 Task: Schedule a meditation and mindfulness session for the 17th at 8:30 AM to 9:30 AM
Action: Mouse moved to (820, 315)
Screenshot: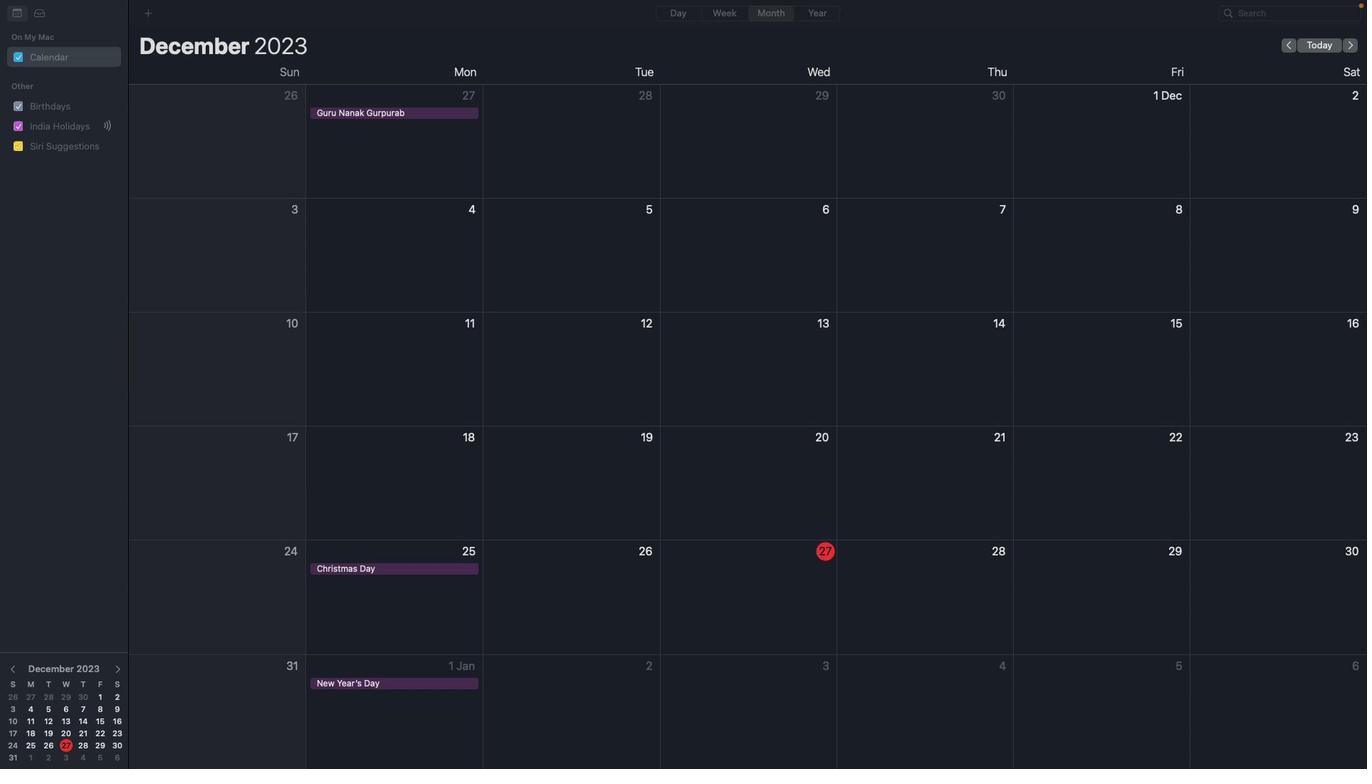
Action: Mouse pressed left at (820, 315)
Screenshot: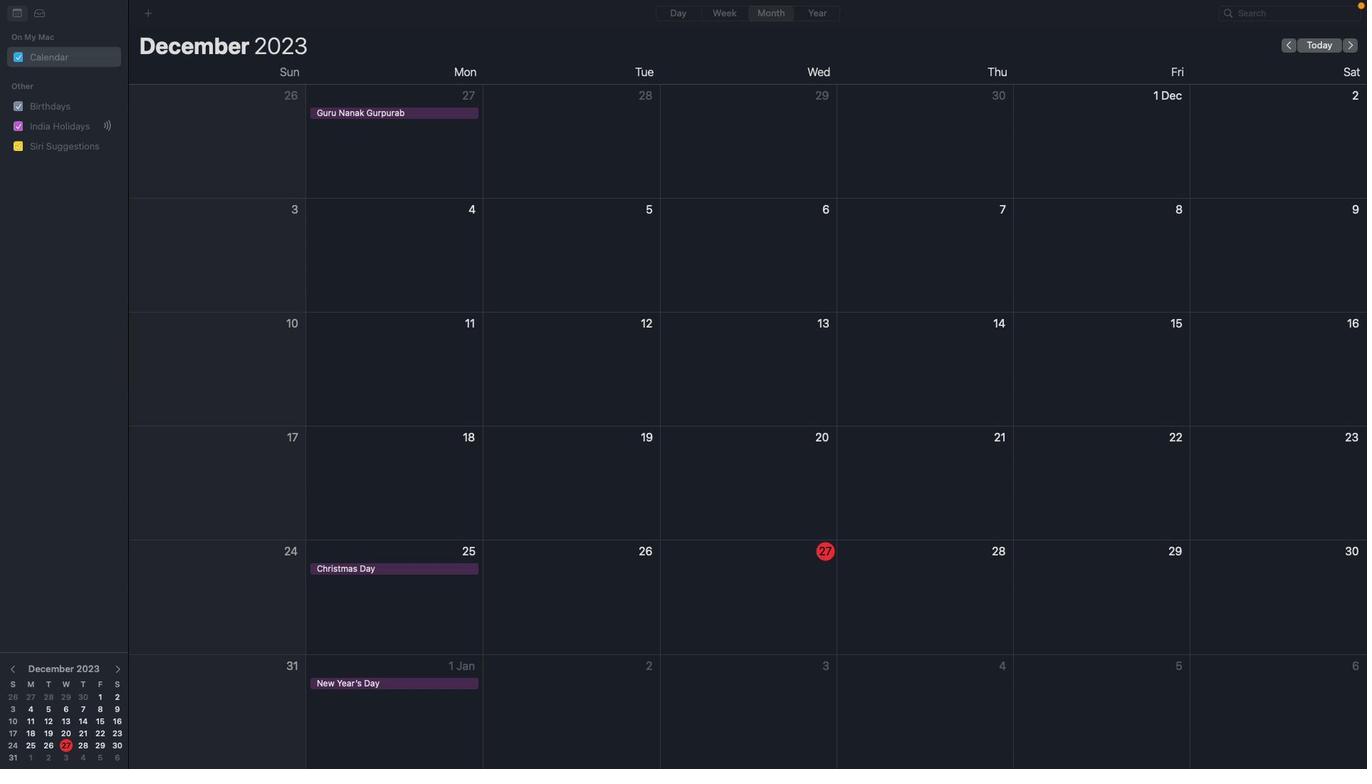 
Action: Mouse moved to (822, 318)
Screenshot: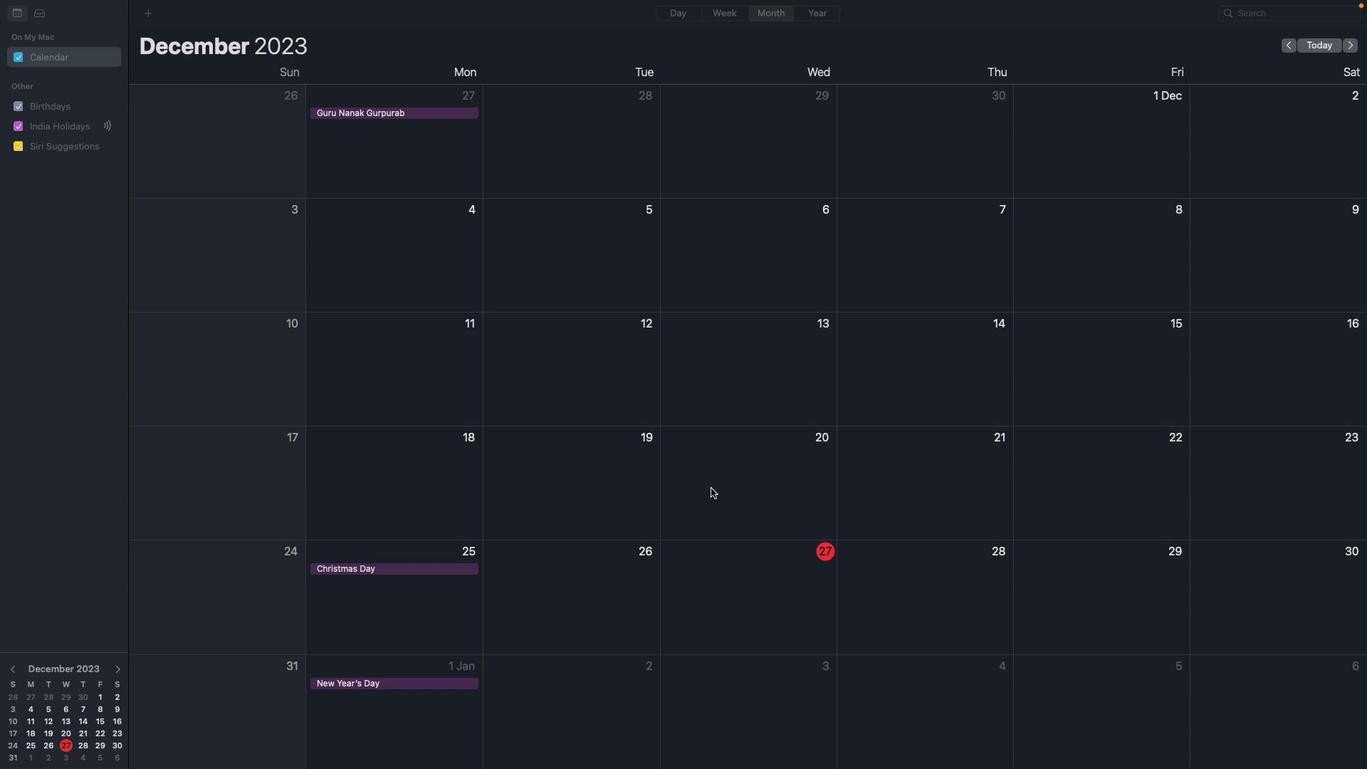 
Action: Mouse scrolled (822, 318) with delta (823, 320)
Screenshot: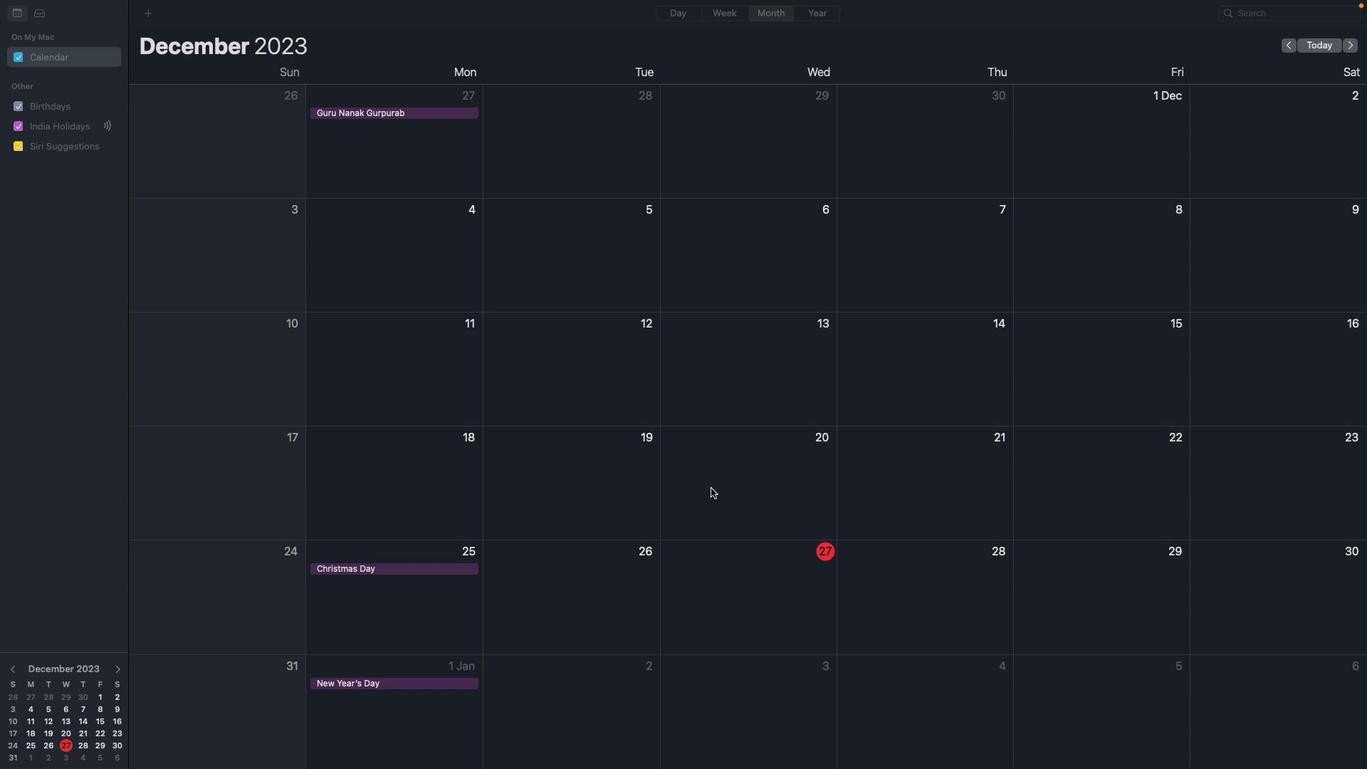 
Action: Mouse moved to (822, 318)
Screenshot: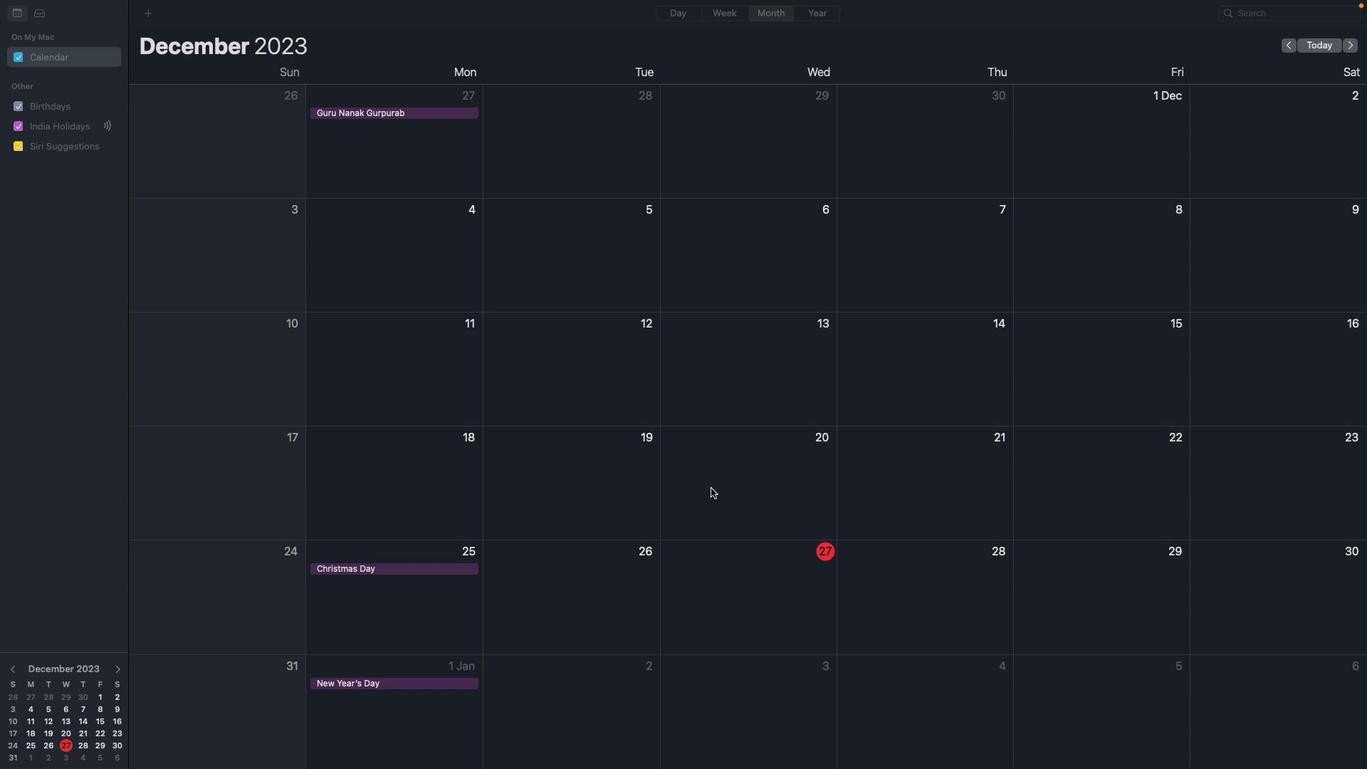 
Action: Mouse scrolled (822, 318) with delta (823, 320)
Screenshot: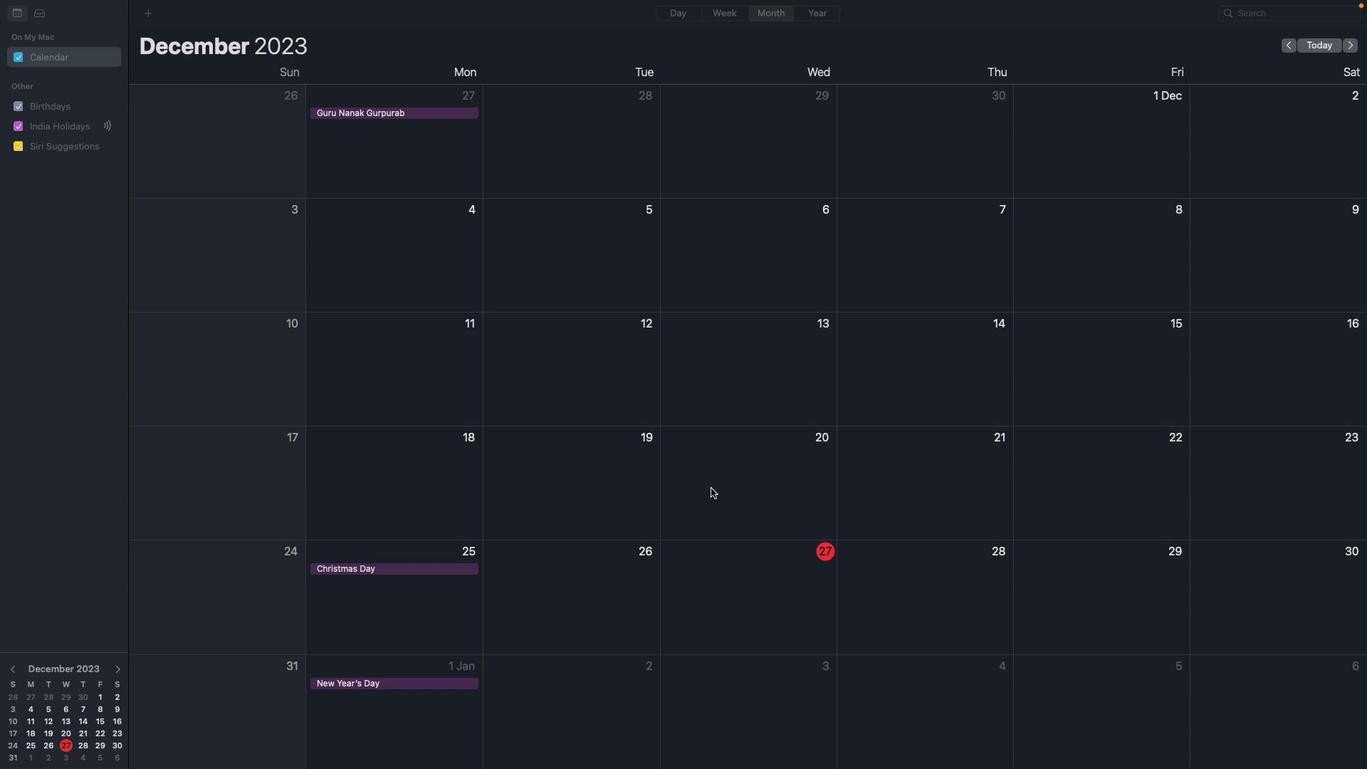 
Action: Mouse moved to (822, 318)
Screenshot: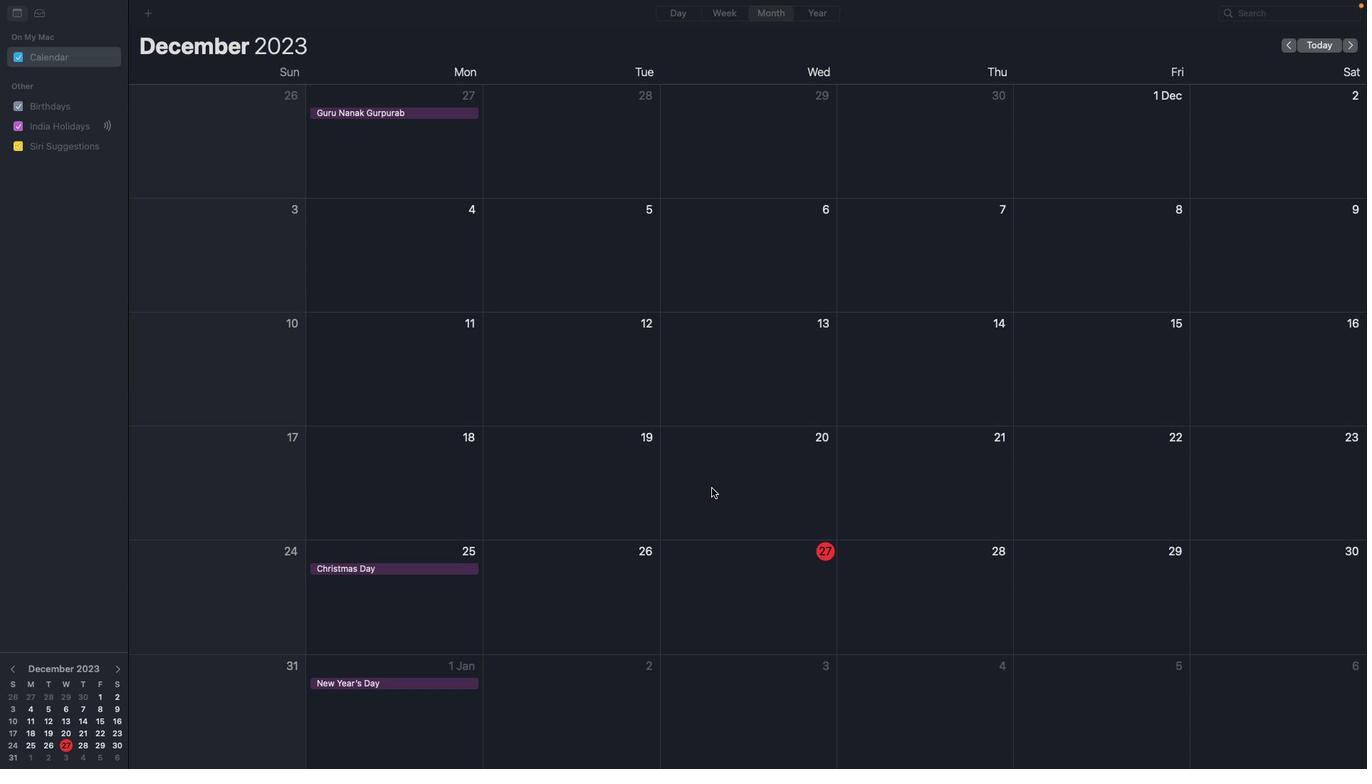 
Action: Mouse scrolled (822, 318) with delta (823, 320)
Screenshot: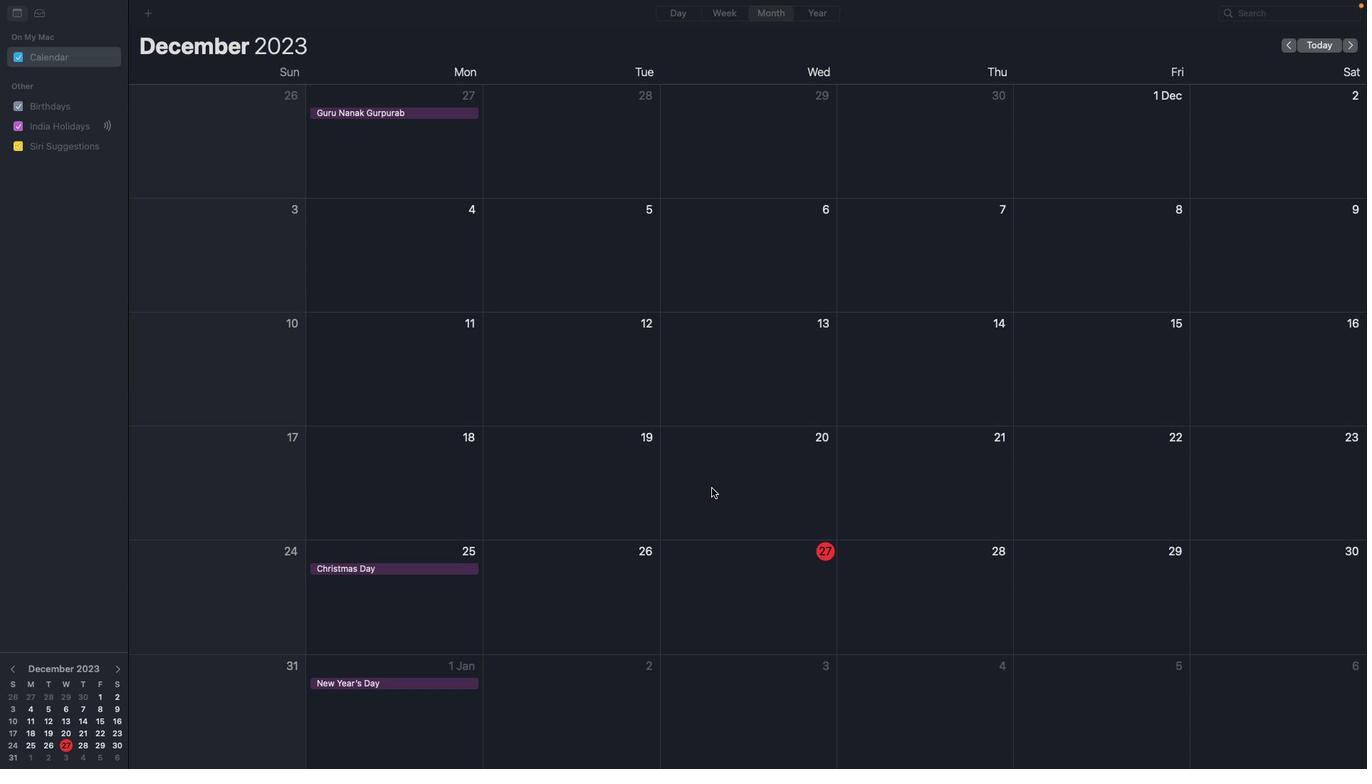 
Action: Mouse scrolled (822, 318) with delta (823, 320)
Screenshot: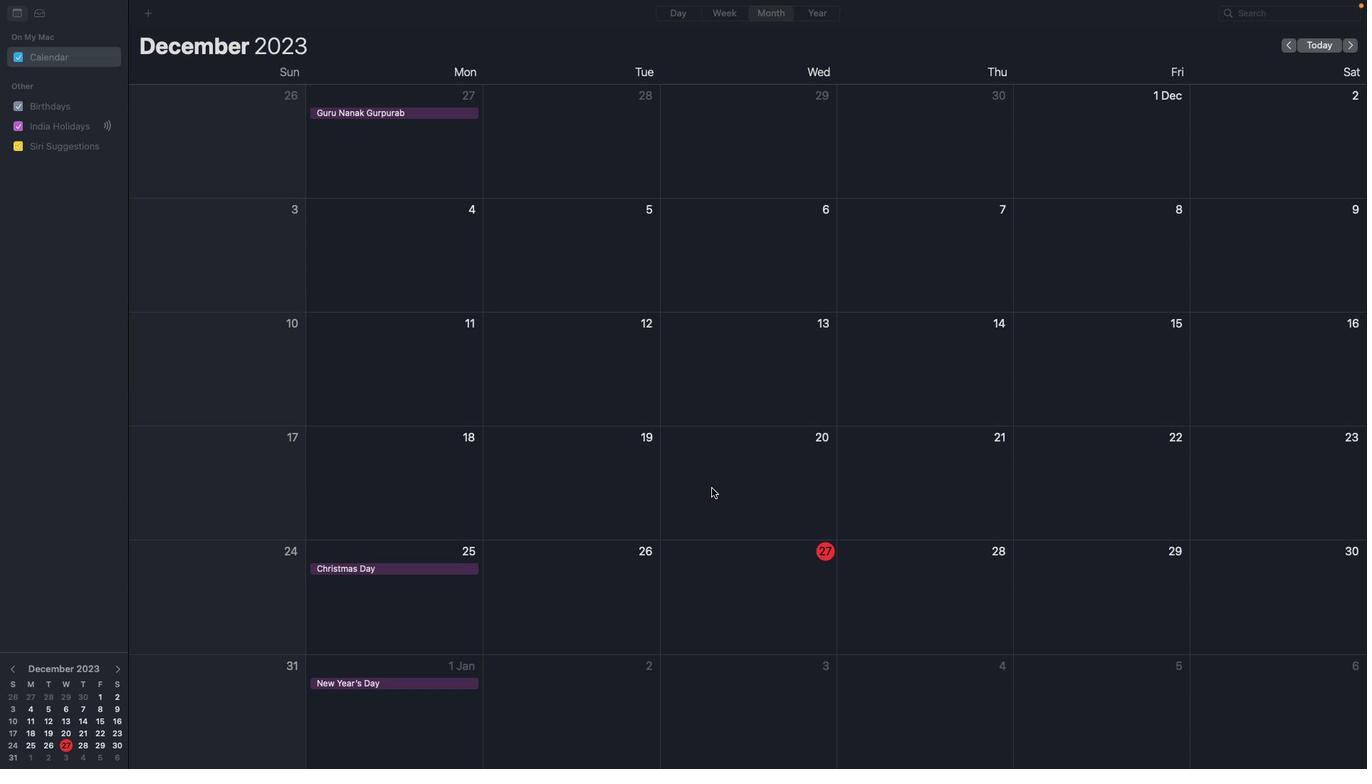 
Action: Mouse moved to (822, 318)
Screenshot: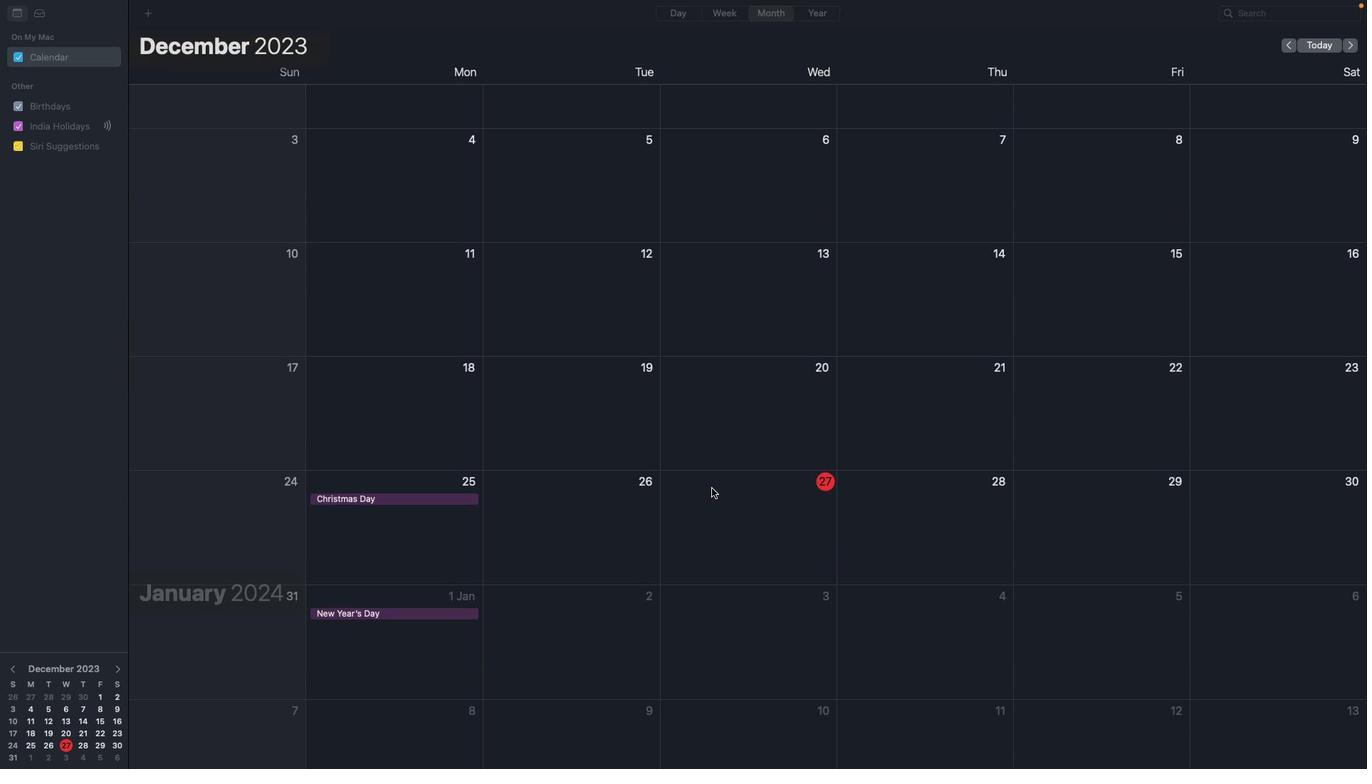 
Action: Mouse scrolled (822, 318) with delta (823, 320)
Screenshot: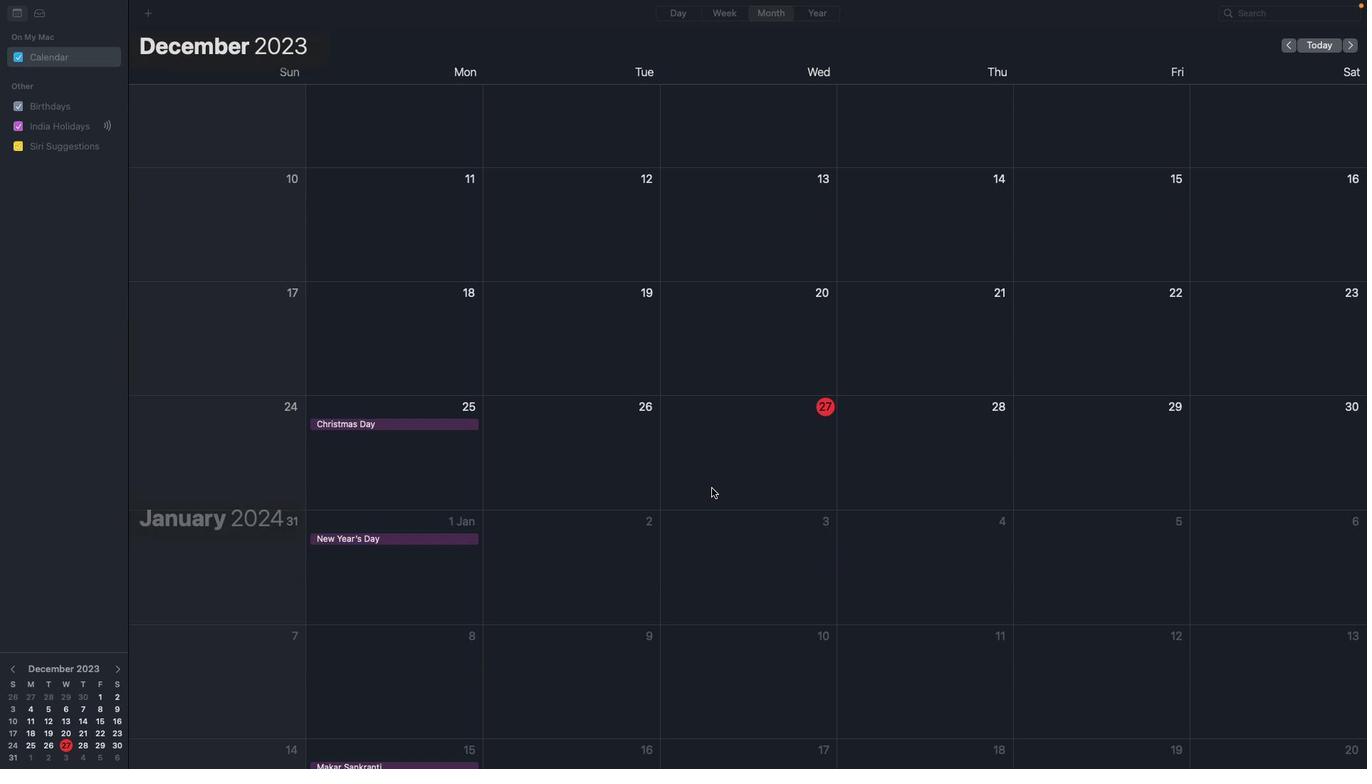 
Action: Mouse moved to (822, 318)
Screenshot: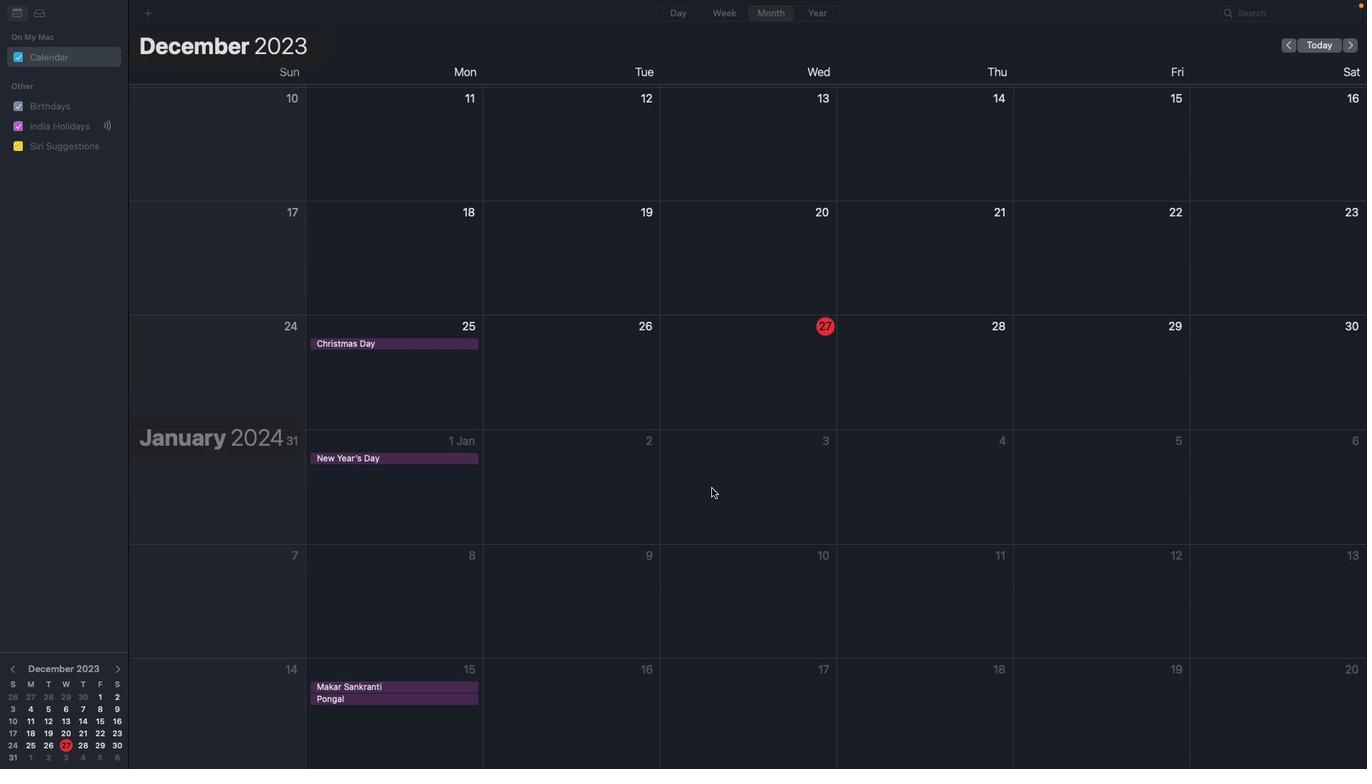
Action: Mouse scrolled (822, 318) with delta (823, 320)
Screenshot: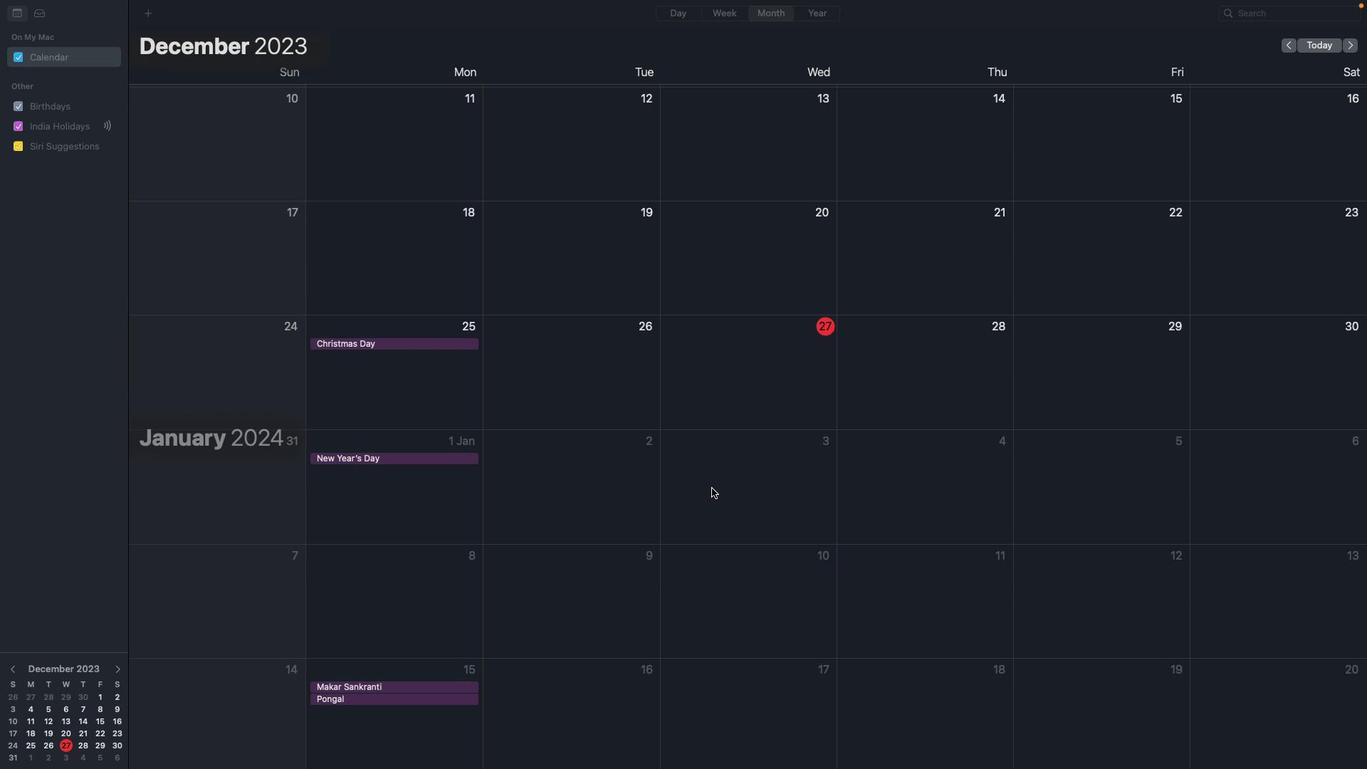 
Action: Mouse scrolled (822, 318) with delta (823, 320)
Screenshot: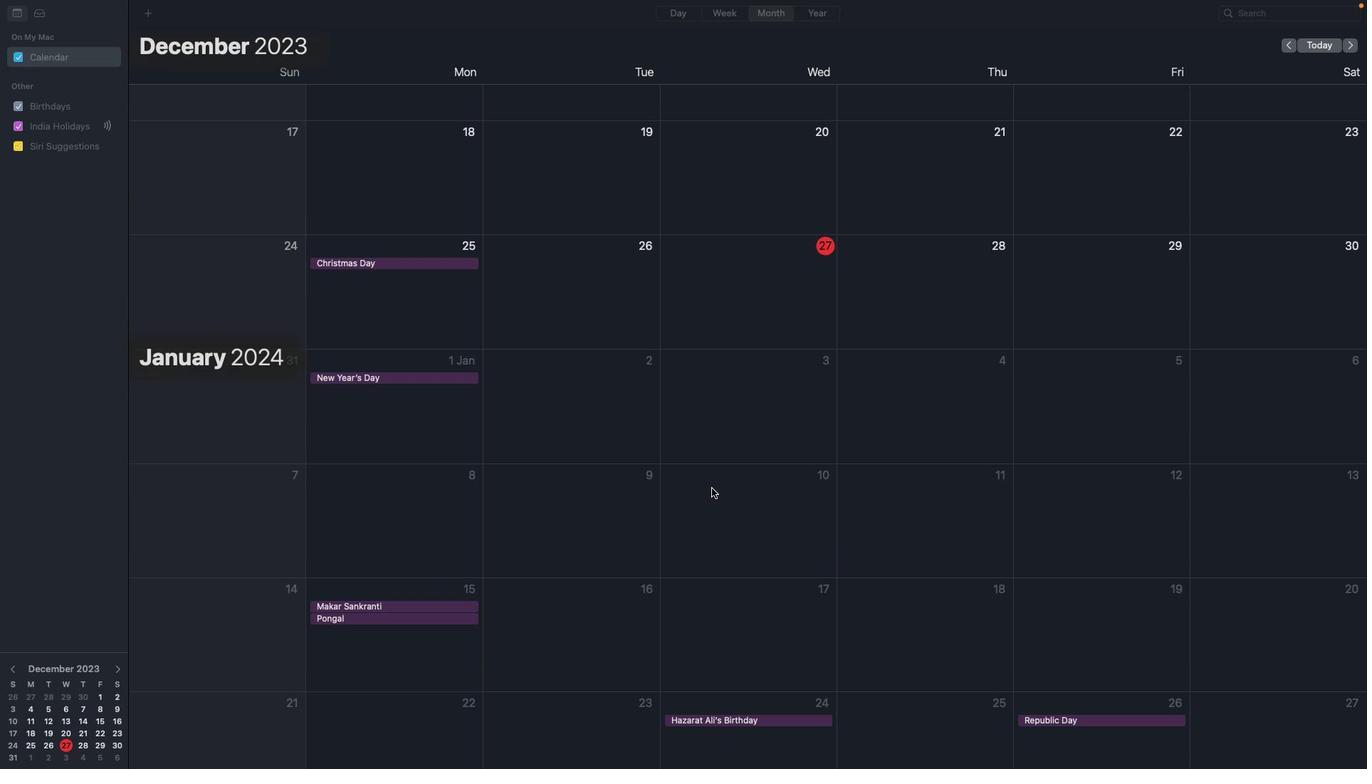 
Action: Mouse moved to (822, 317)
Screenshot: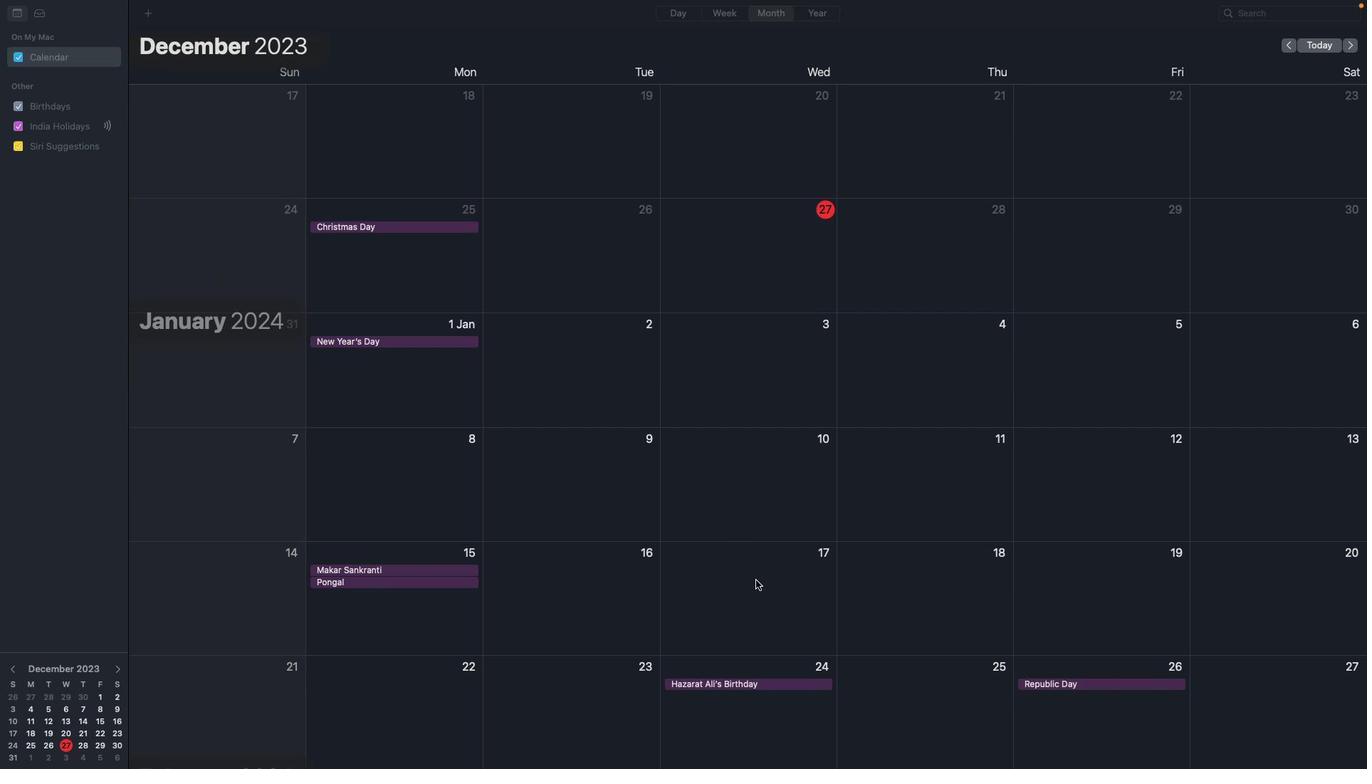 
Action: Mouse pressed right at (822, 317)
Screenshot: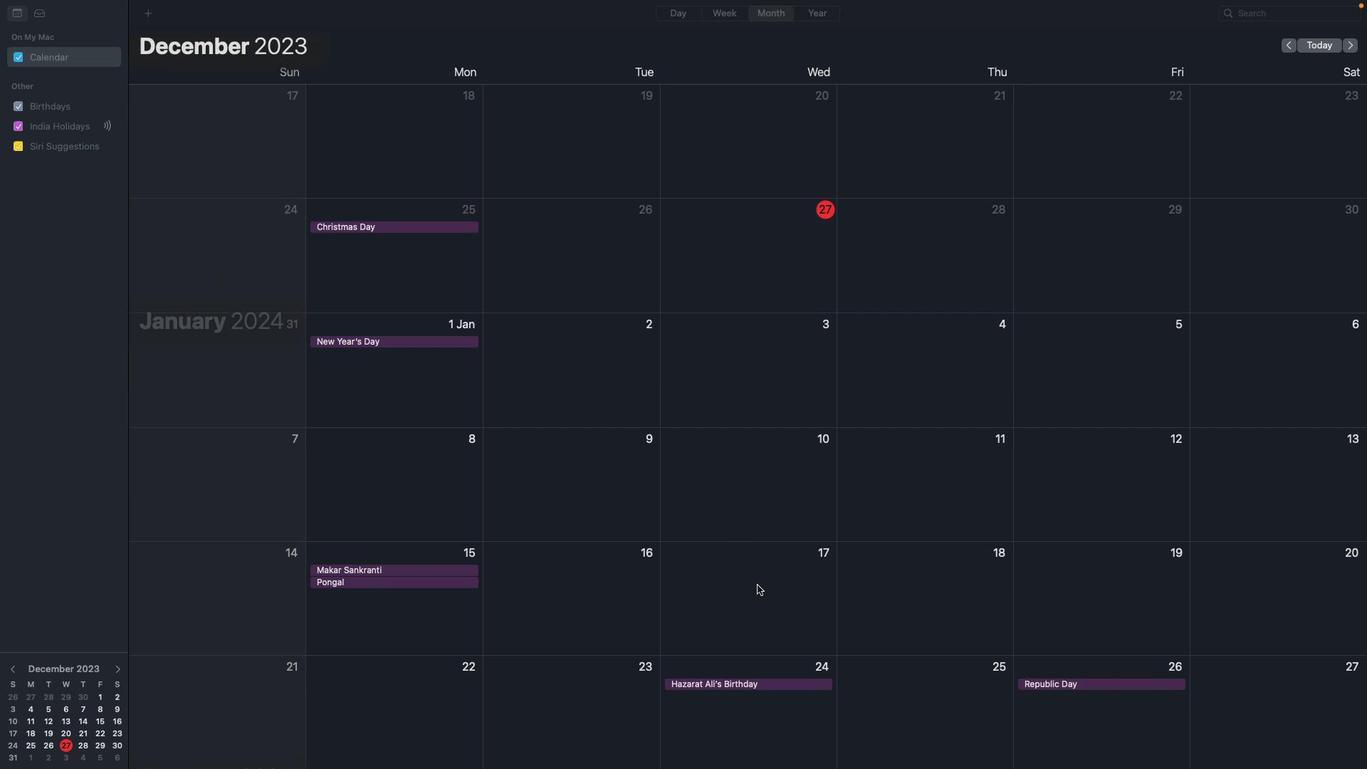 
Action: Mouse moved to (821, 317)
Screenshot: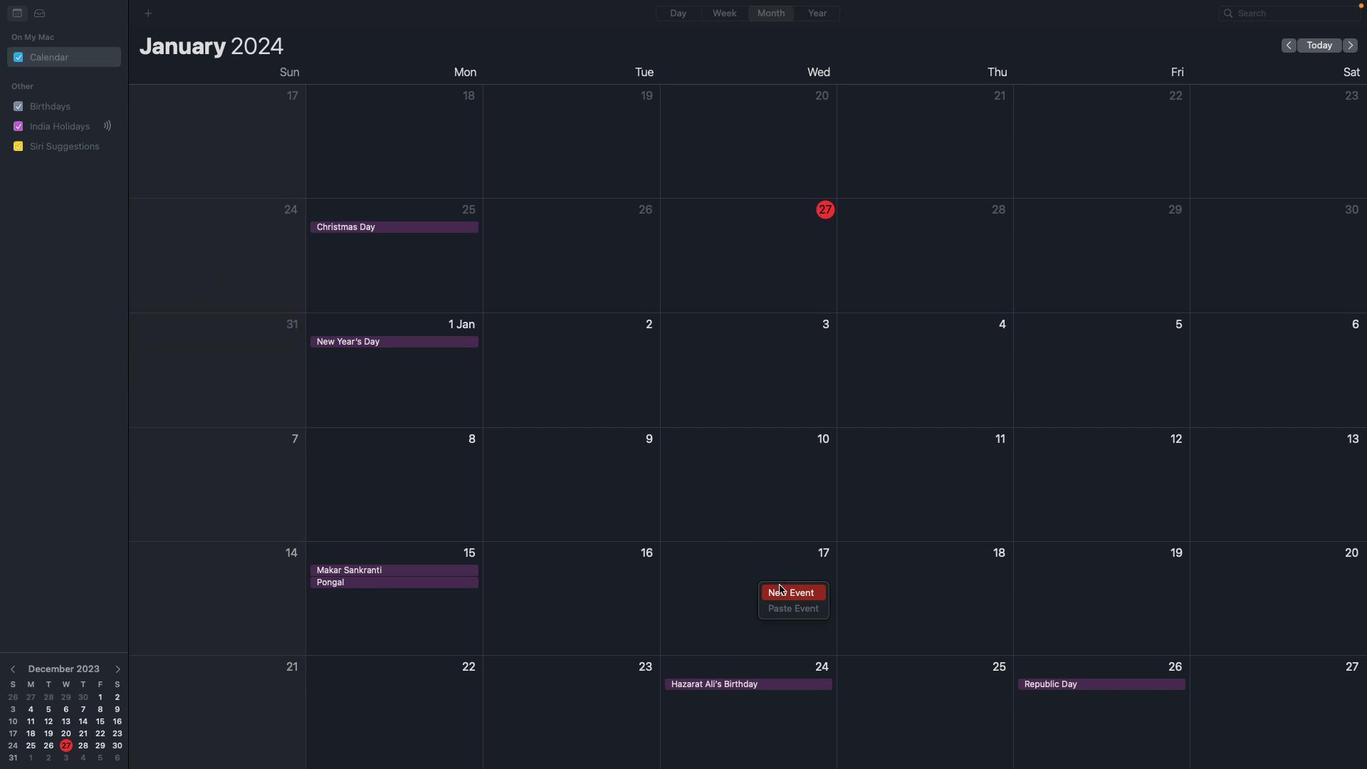
Action: Mouse pressed left at (821, 317)
Screenshot: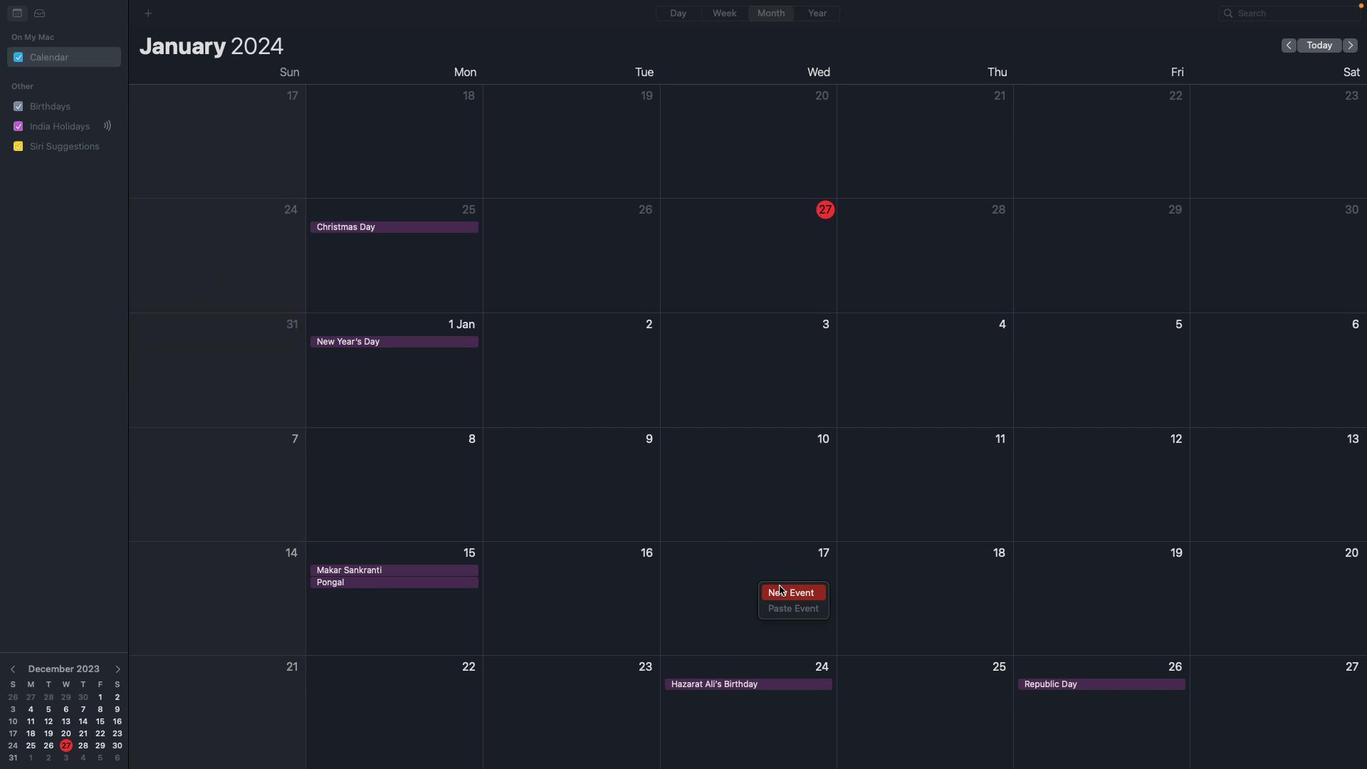 
Action: Key pressed Key.shift_r'M''e''d''i''t''a''t''i''o''m'Key.backspace'n'Key.space'a''n''d'Key.spaceKey.shift_r'M''e'Key.backspace'i''n''d''f''u''l''n''e''s''s'Key.space's''e''s''s''i''o''m'Key.backspace'n'
Screenshot: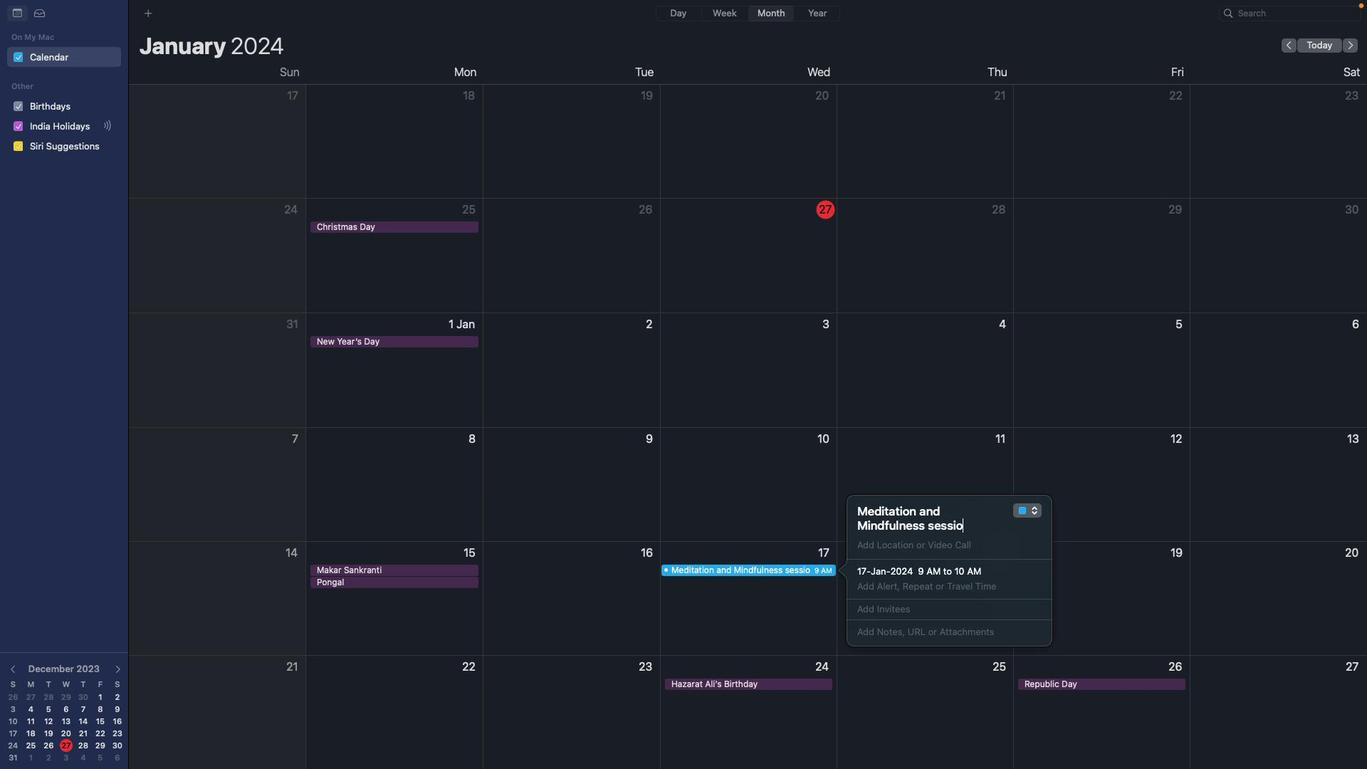 
Action: Mouse moved to (821, 317)
Screenshot: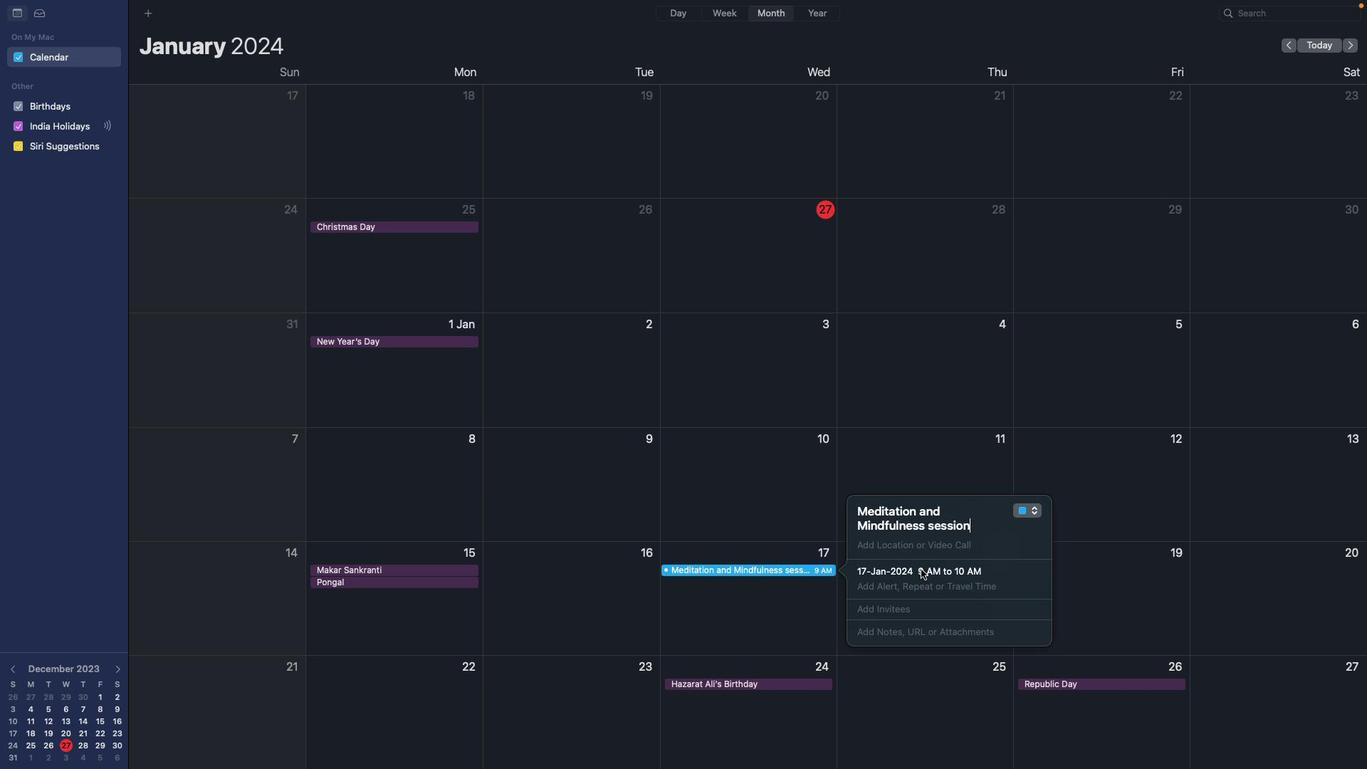 
Action: Mouse pressed left at (821, 317)
Screenshot: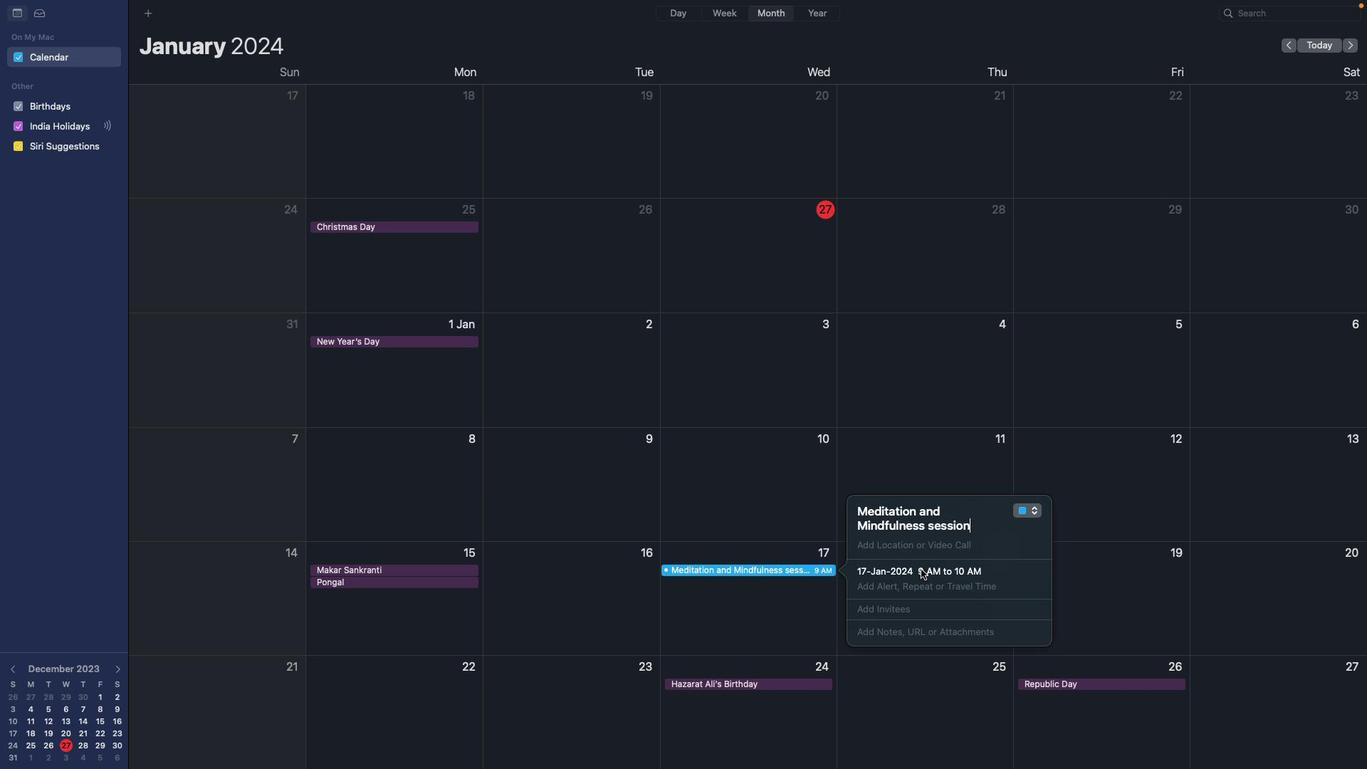 
Action: Mouse moved to (821, 317)
Screenshot: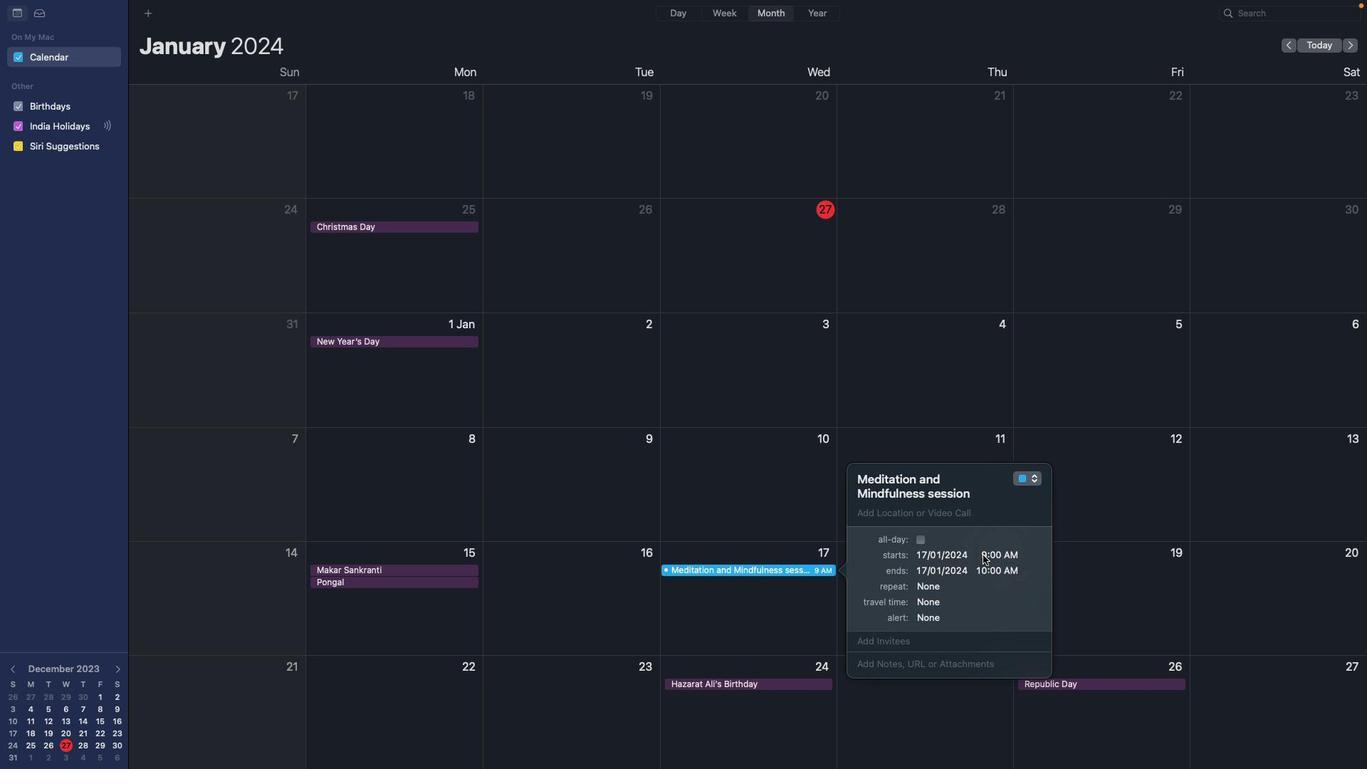 
Action: Mouse pressed left at (821, 317)
Screenshot: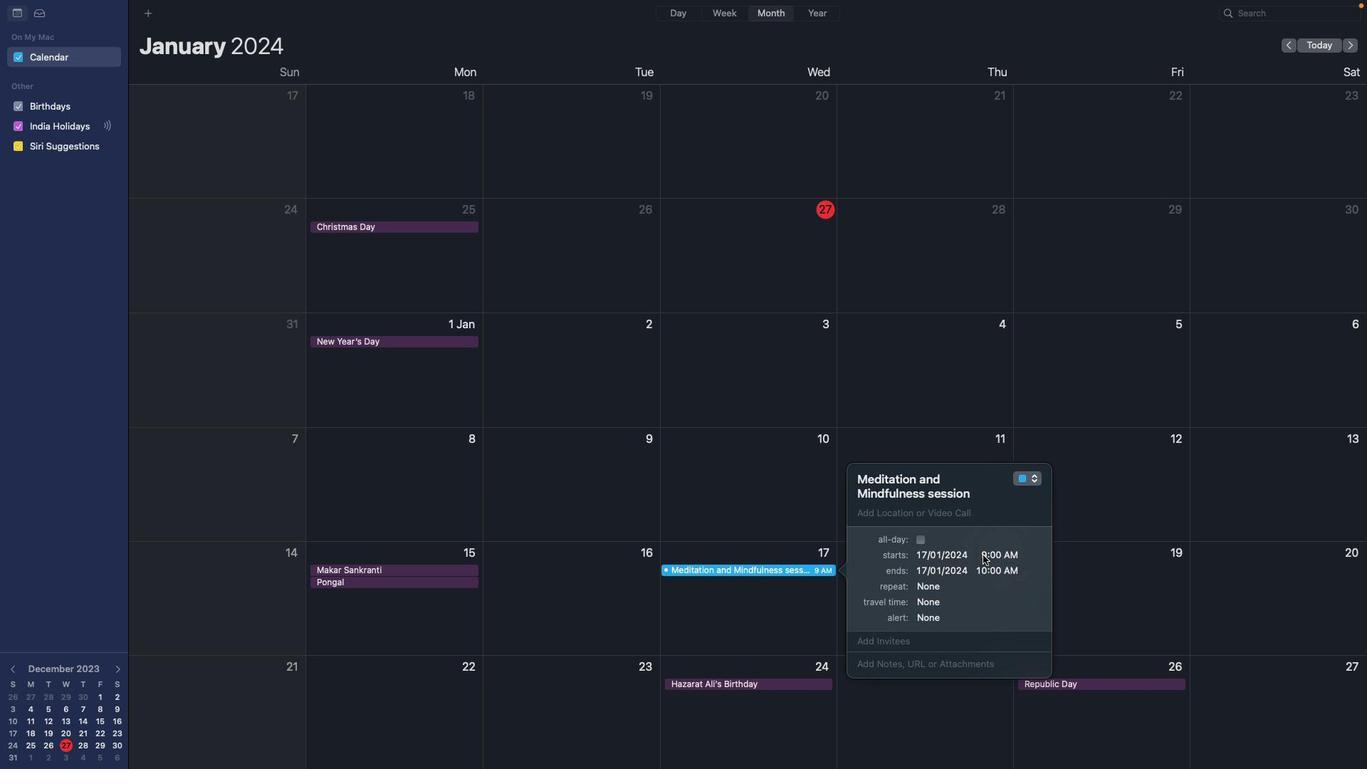 
Action: Key pressed '8'Key.right'3''0'Key.right'p''\x03'
Screenshot: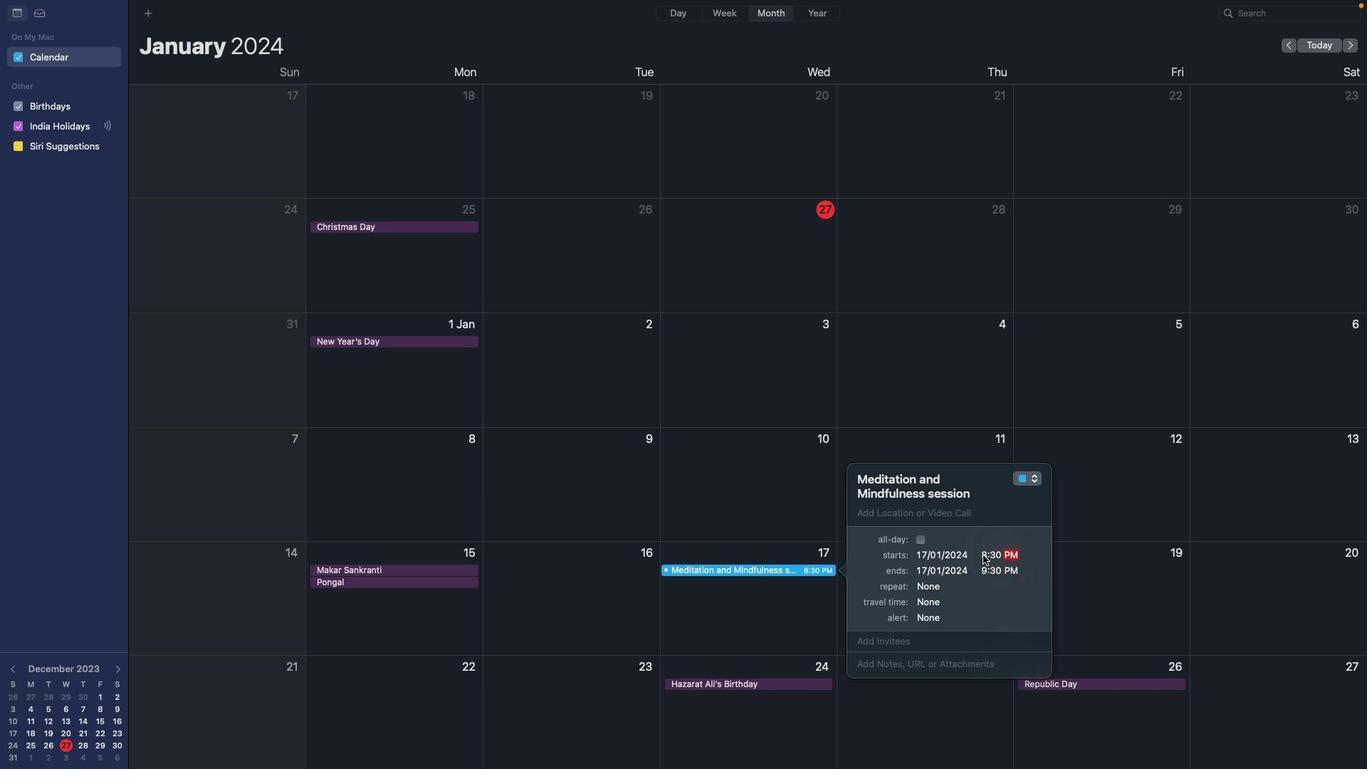 
Action: Mouse moved to (821, 317)
Screenshot: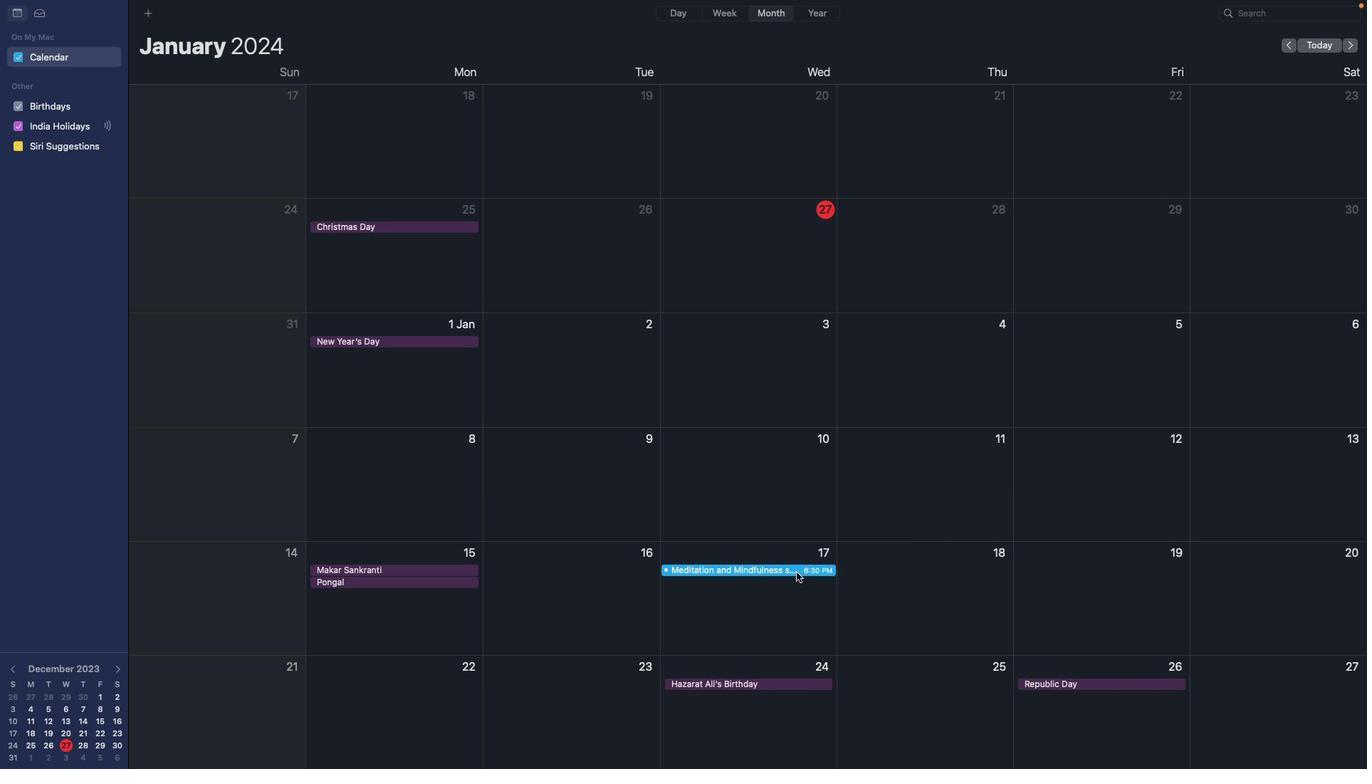 
Action: Mouse pressed left at (821, 317)
Screenshot: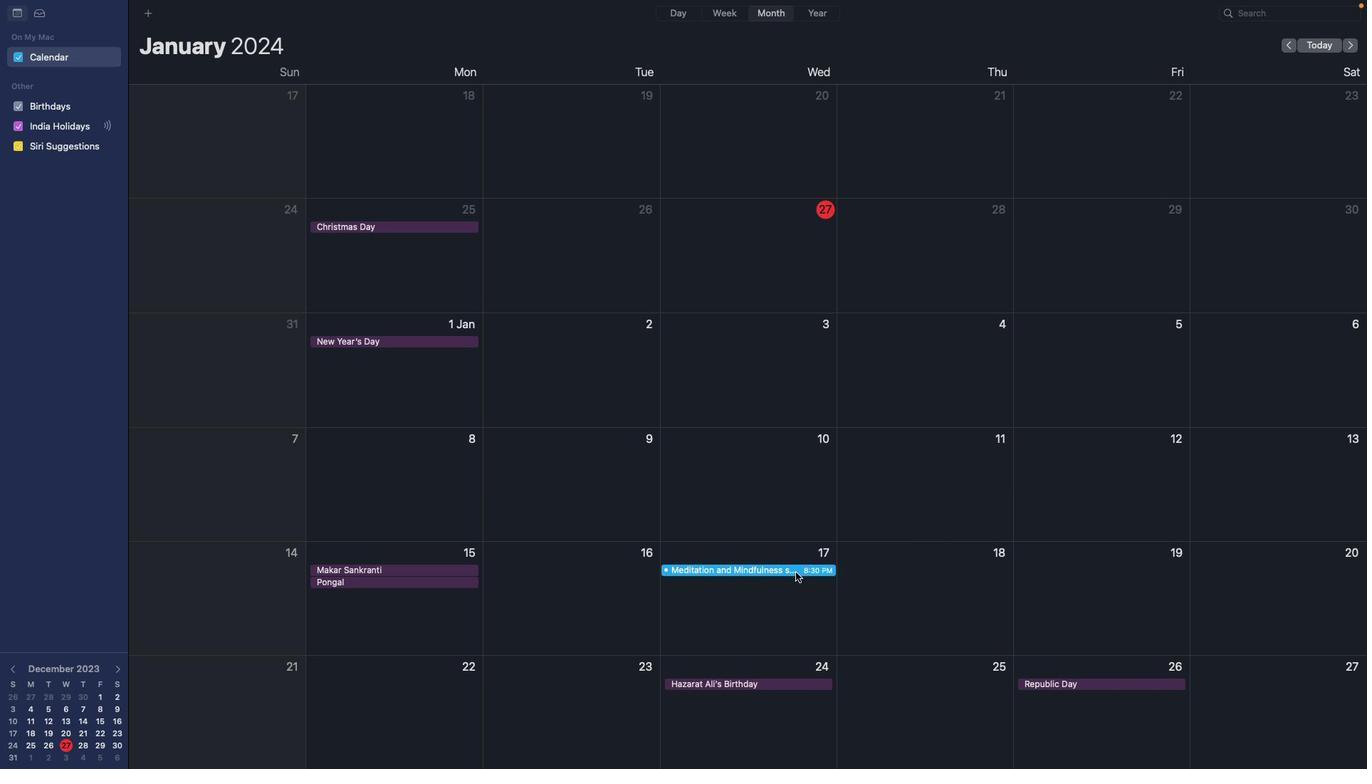 
Action: Mouse pressed left at (821, 317)
Screenshot: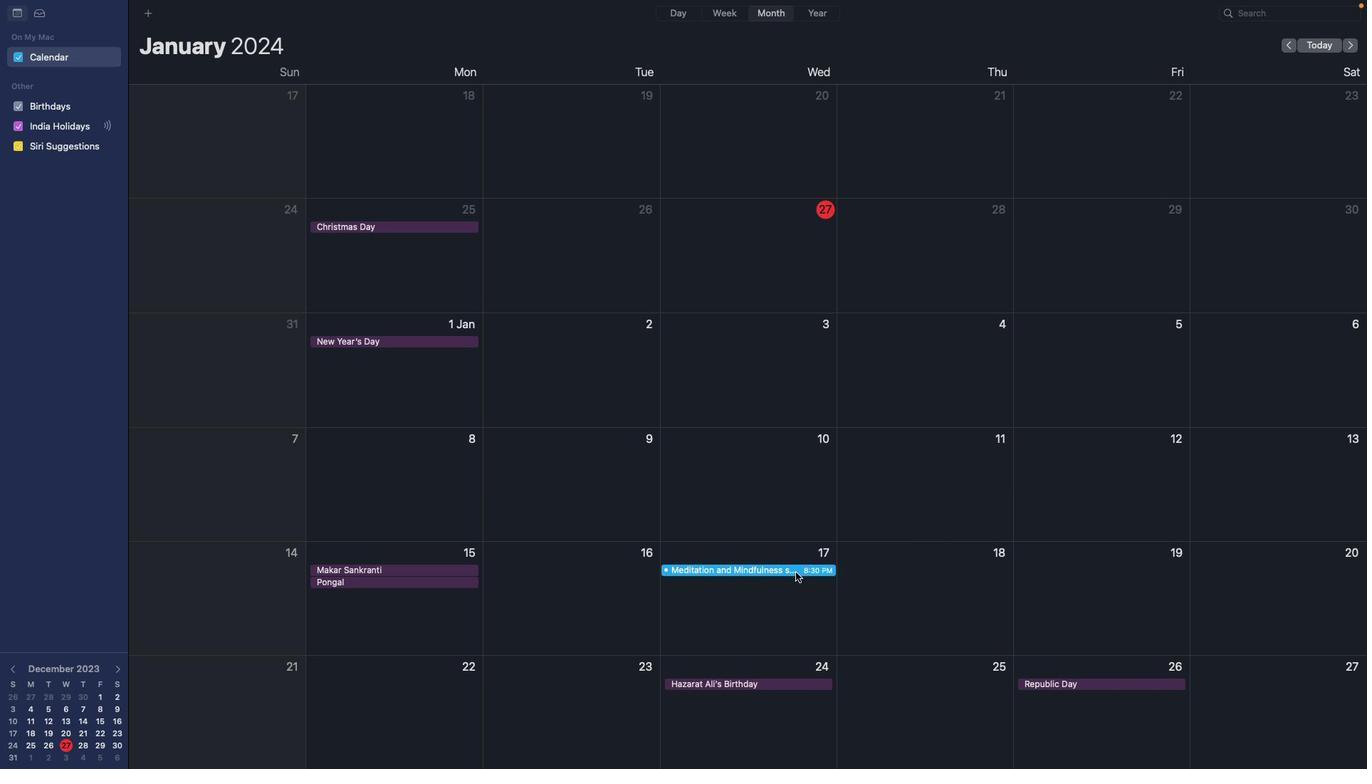 
Action: Mouse moved to (820, 316)
Screenshot: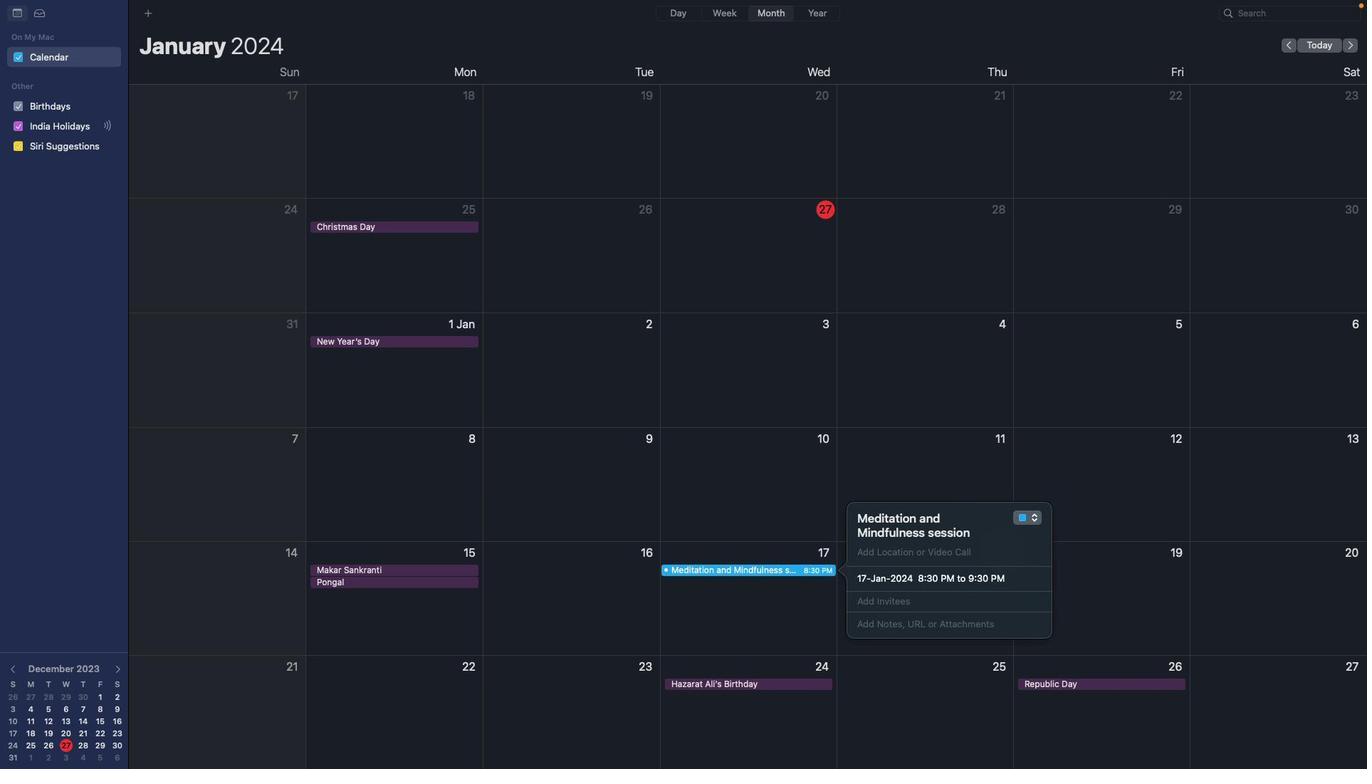
Action: Mouse pressed left at (820, 316)
Screenshot: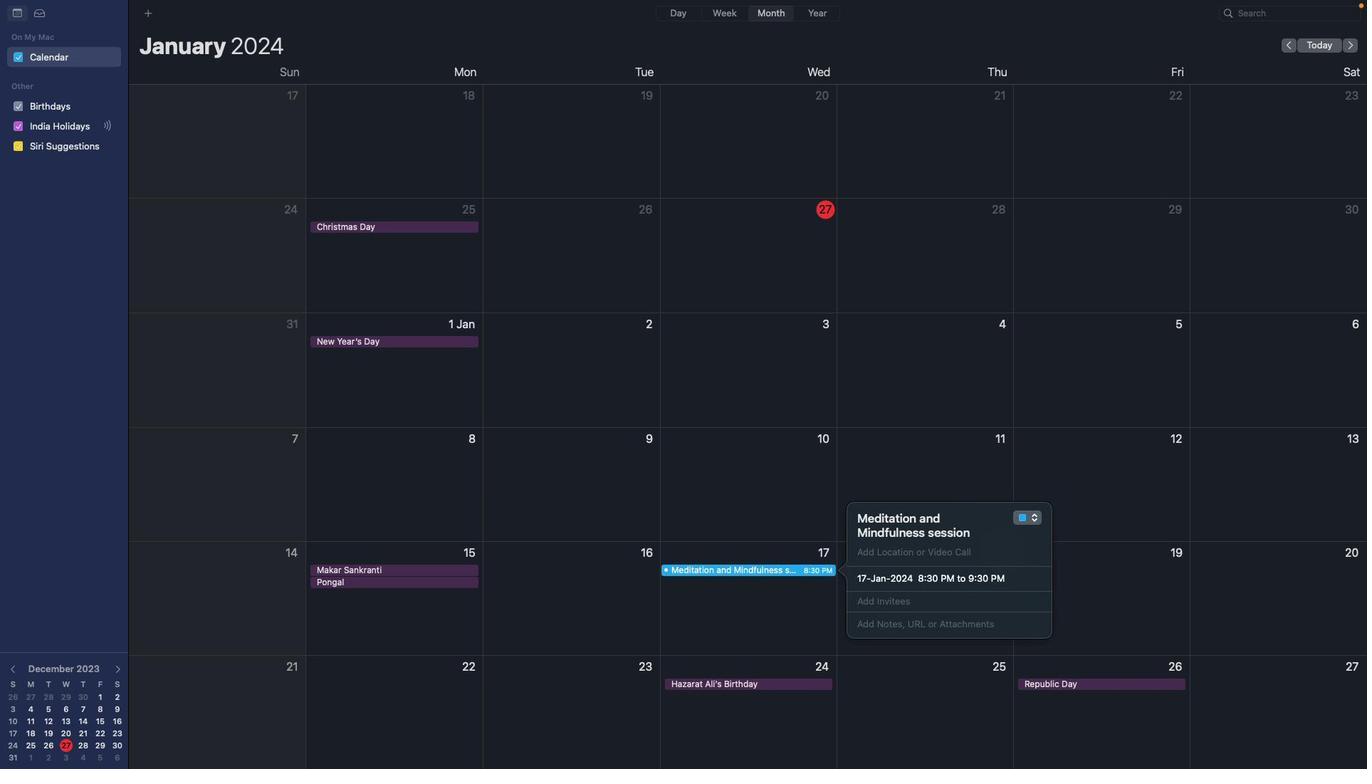 
Action: Mouse moved to (820, 316)
Screenshot: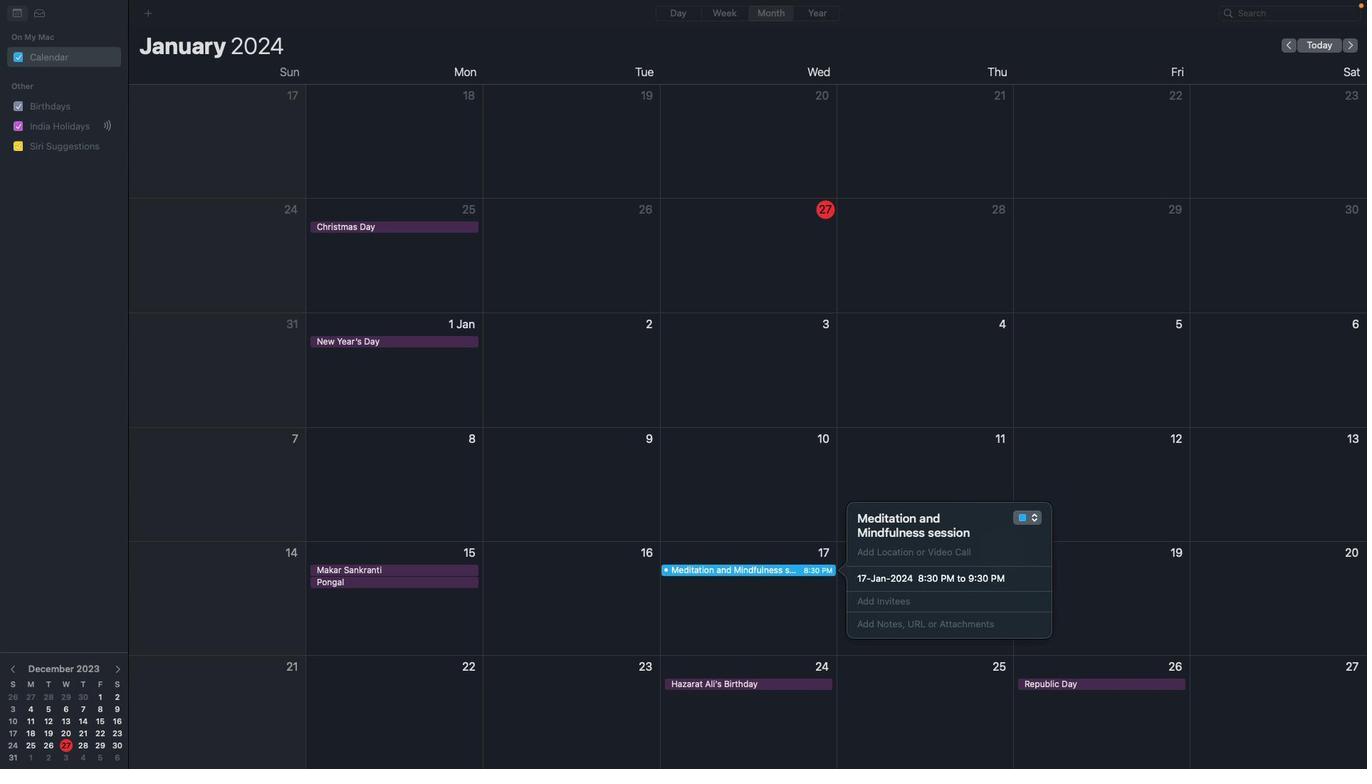 
